 Task: Create a sub task Gather and Analyse Requirements for the task  Fix issue causing incorrect data to be stored in the database in the project TowerLine , assign it to team member softage.10@softage.net and update the status of the sub task to  On Track  , set the priority of the sub task to Low.
Action: Mouse moved to (53, 356)
Screenshot: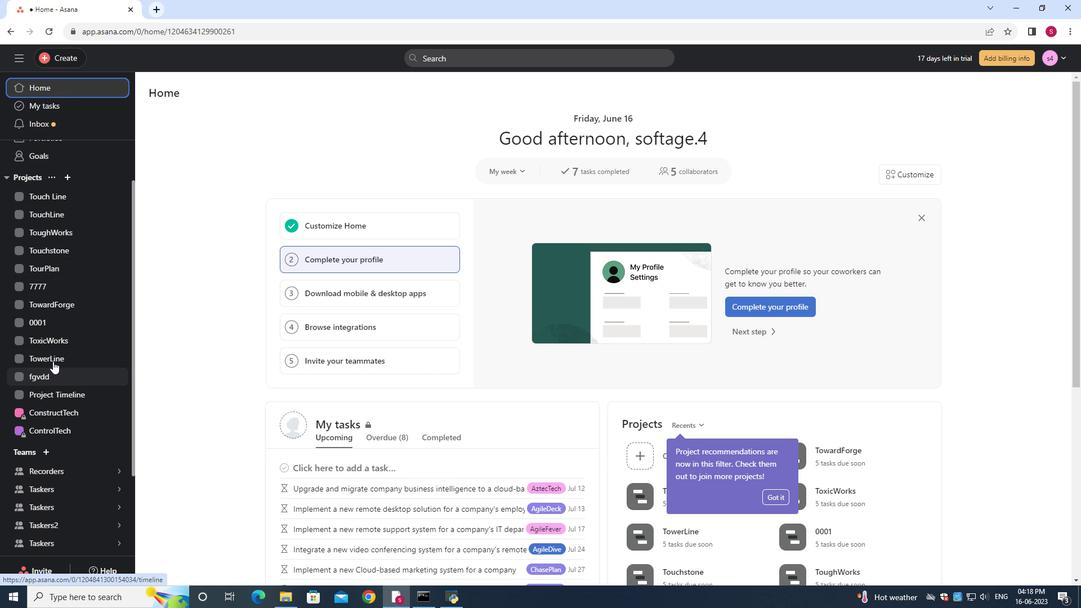 
Action: Mouse pressed left at (53, 356)
Screenshot: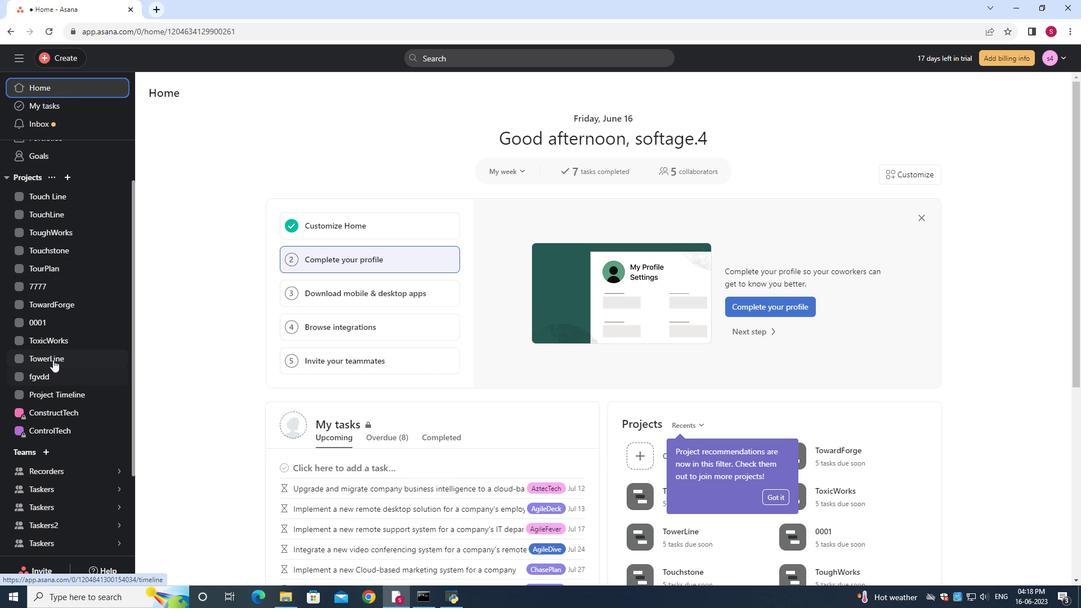 
Action: Mouse moved to (207, 118)
Screenshot: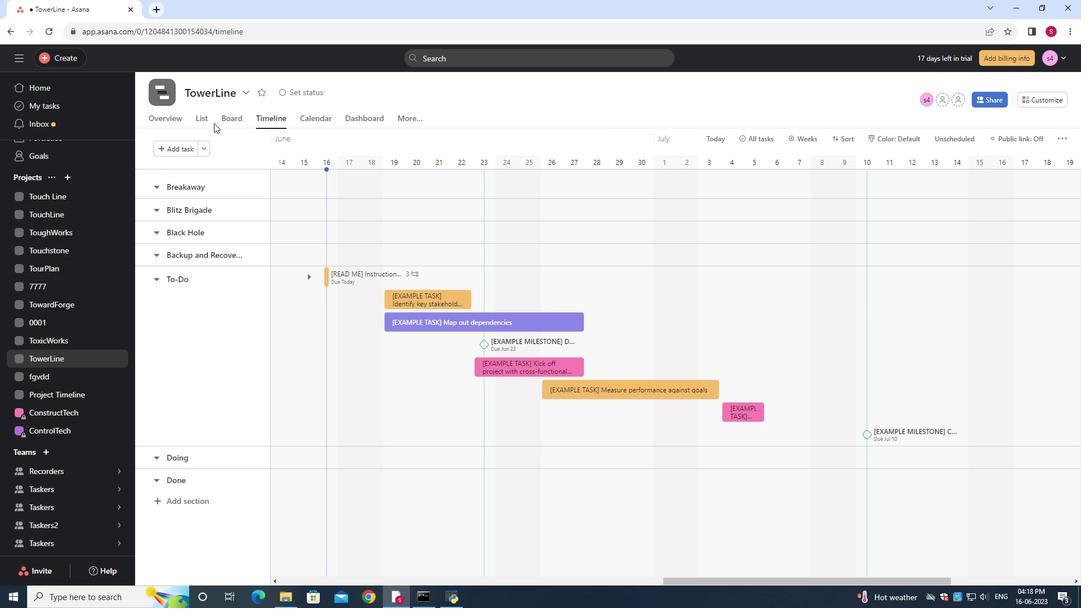 
Action: Mouse pressed left at (207, 118)
Screenshot: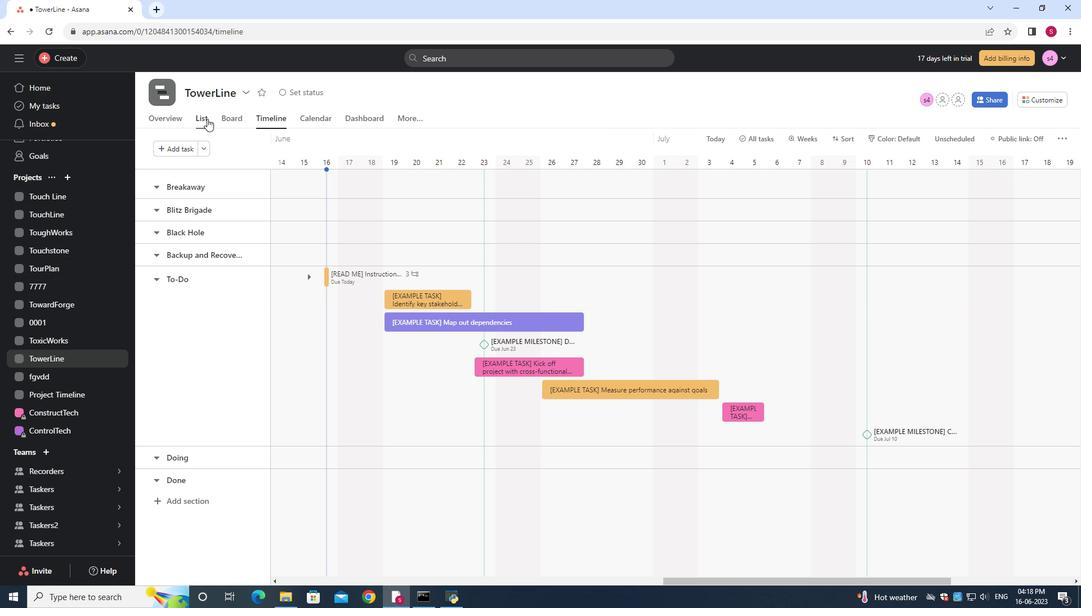 
Action: Mouse moved to (398, 228)
Screenshot: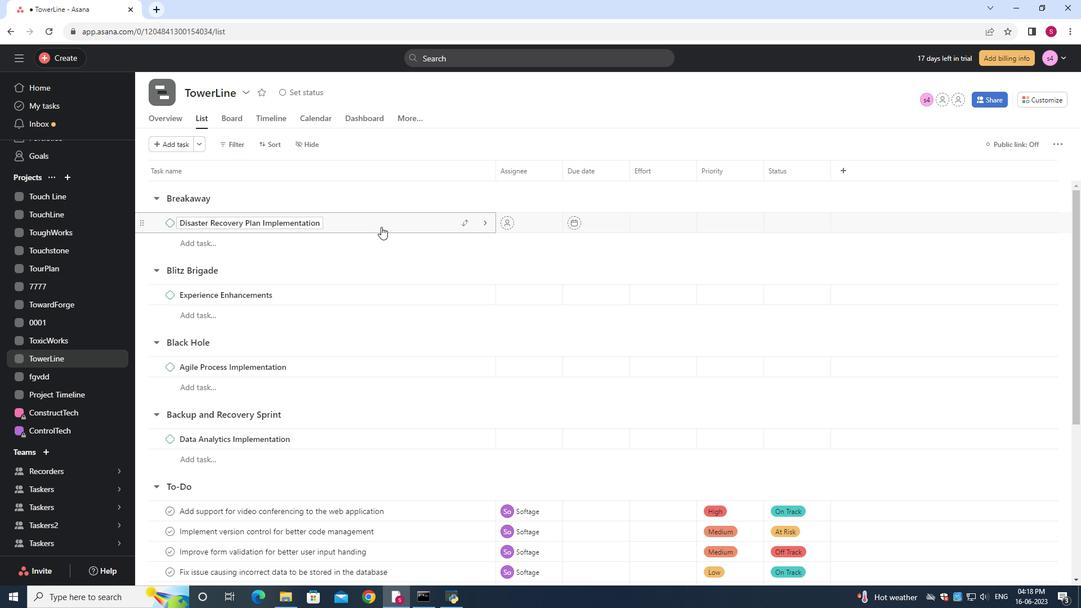 
Action: Mouse scrolled (398, 228) with delta (0, 0)
Screenshot: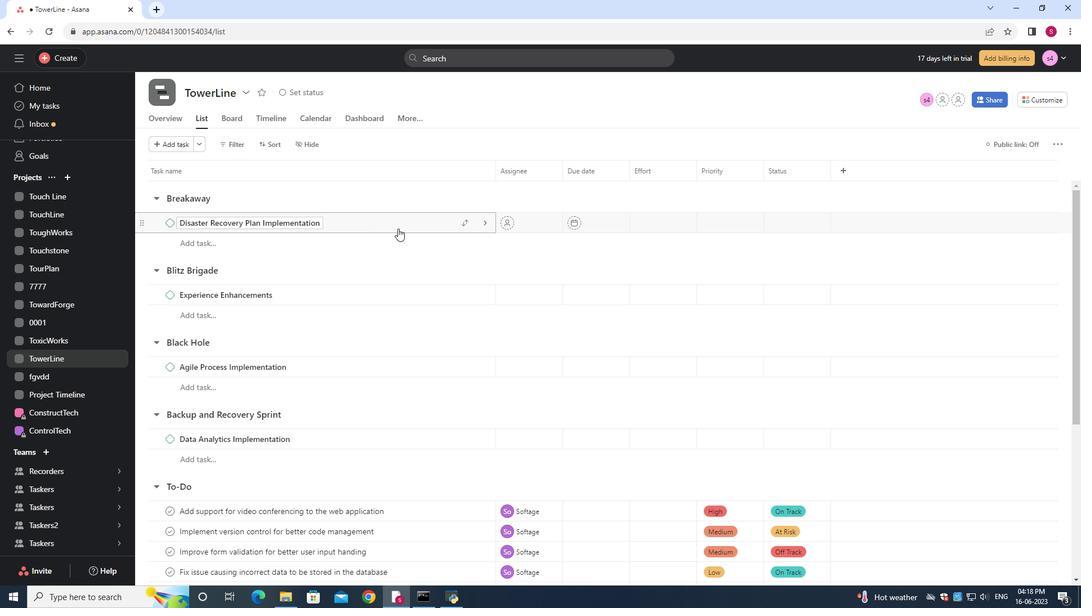 
Action: Mouse scrolled (398, 228) with delta (0, 0)
Screenshot: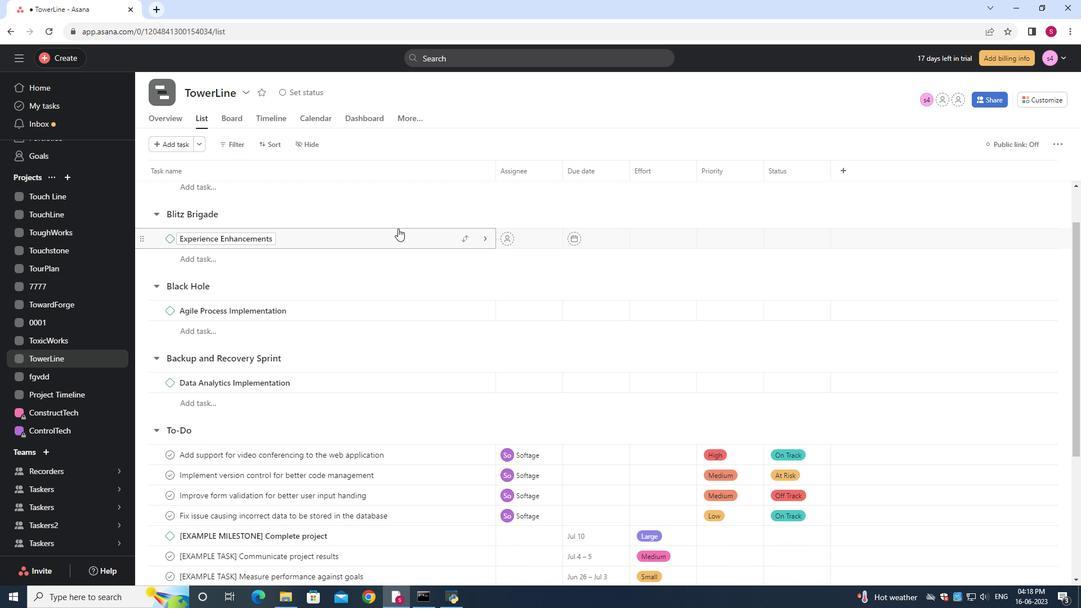
Action: Mouse moved to (484, 459)
Screenshot: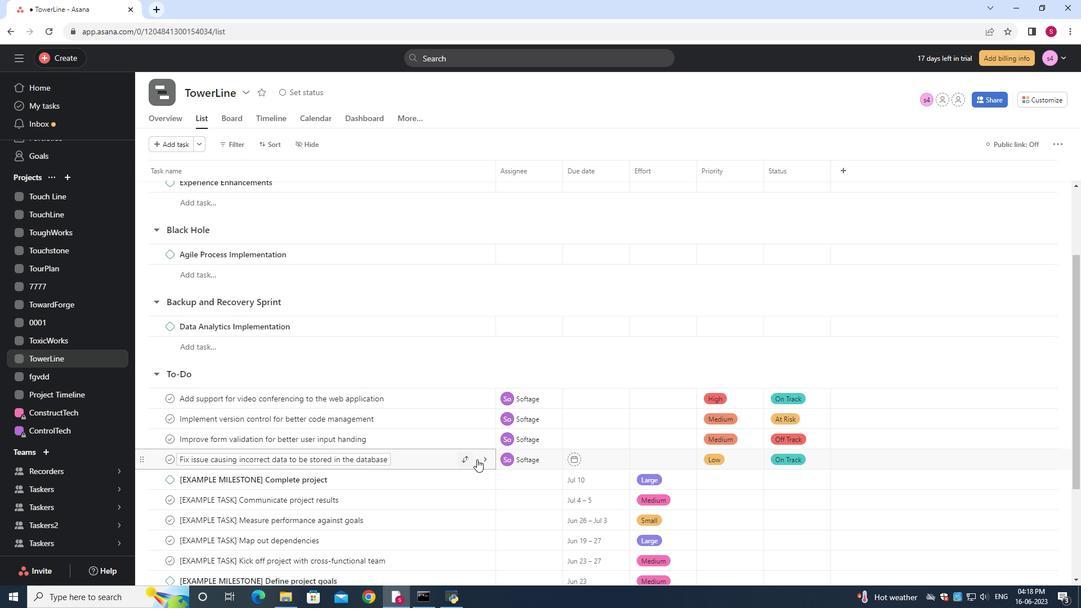 
Action: Mouse pressed left at (484, 459)
Screenshot: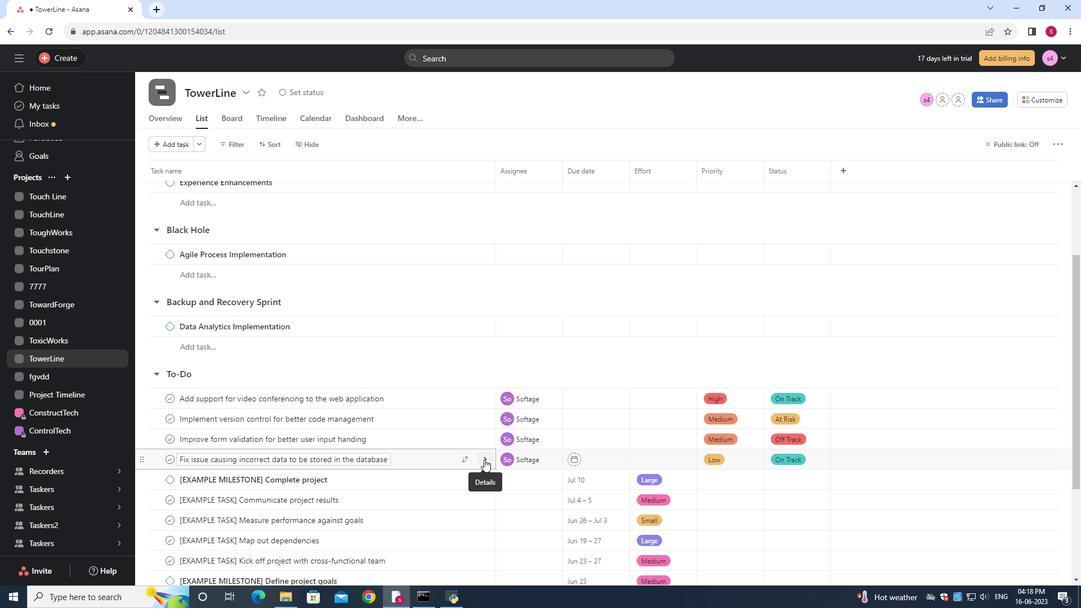 
Action: Mouse moved to (801, 361)
Screenshot: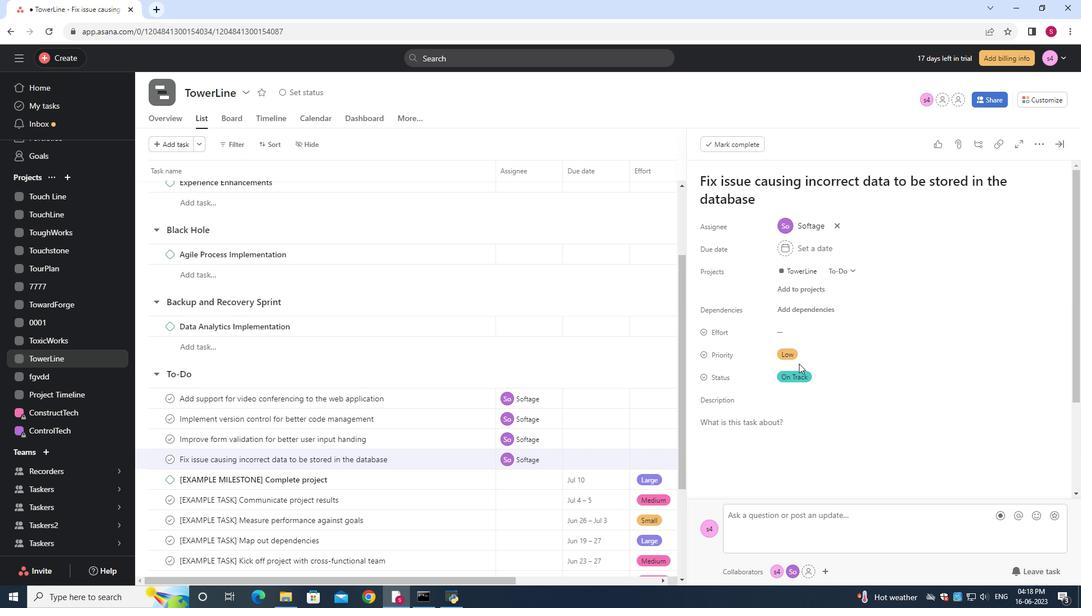 
Action: Mouse scrolled (801, 361) with delta (0, 0)
Screenshot: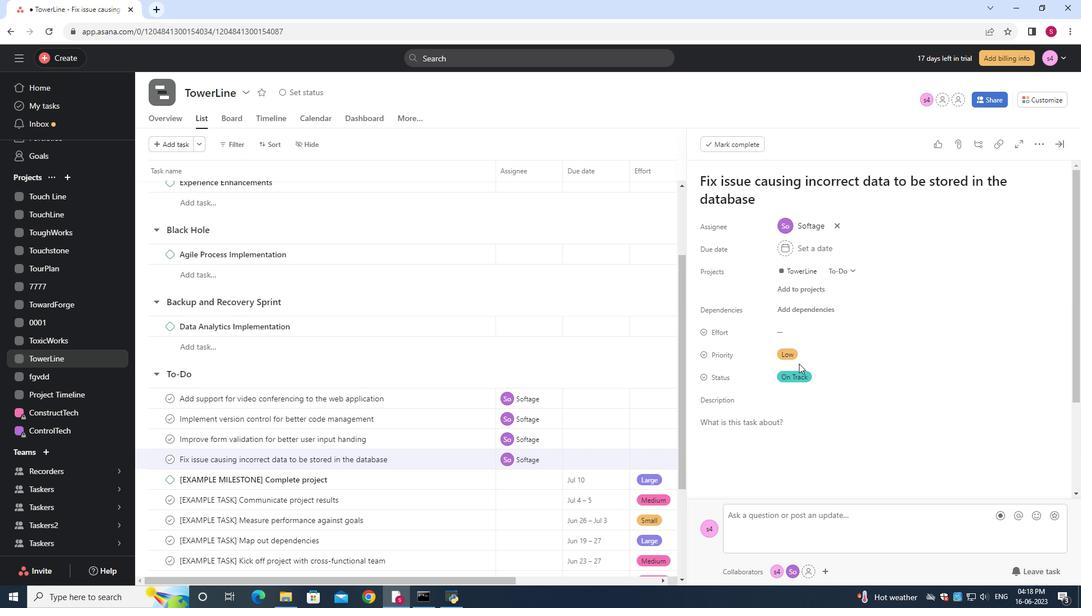 
Action: Mouse moved to (801, 361)
Screenshot: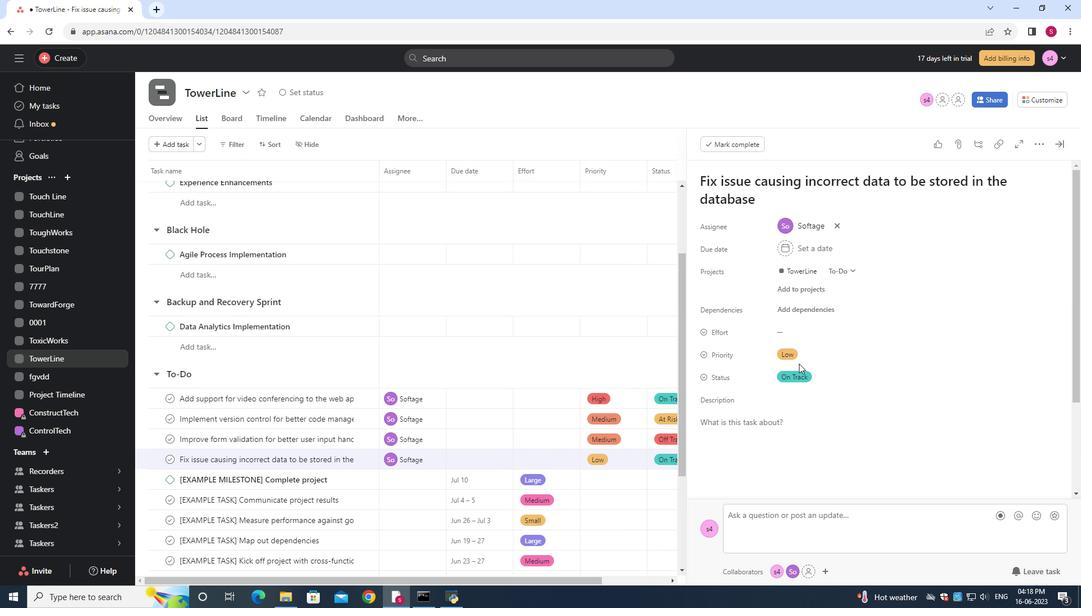 
Action: Mouse scrolled (801, 361) with delta (0, 0)
Screenshot: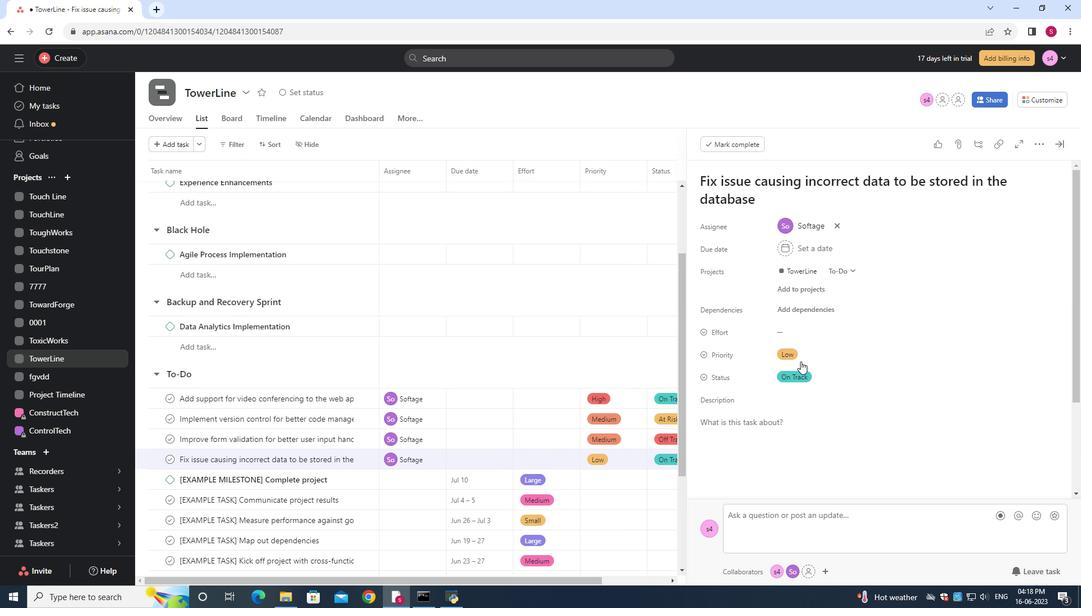 
Action: Mouse moved to (802, 362)
Screenshot: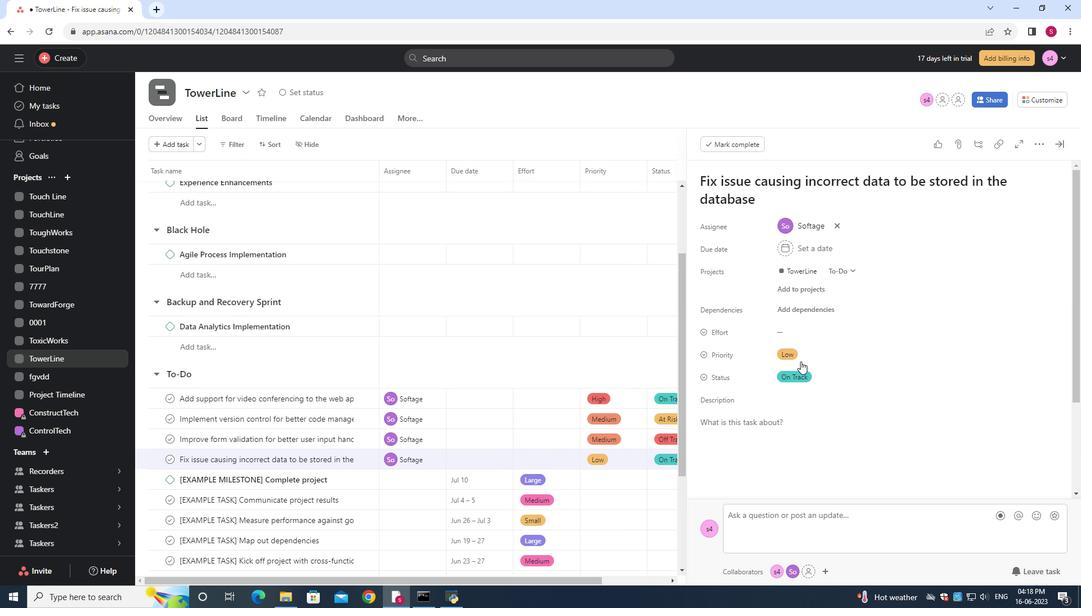 
Action: Mouse scrolled (802, 361) with delta (0, 0)
Screenshot: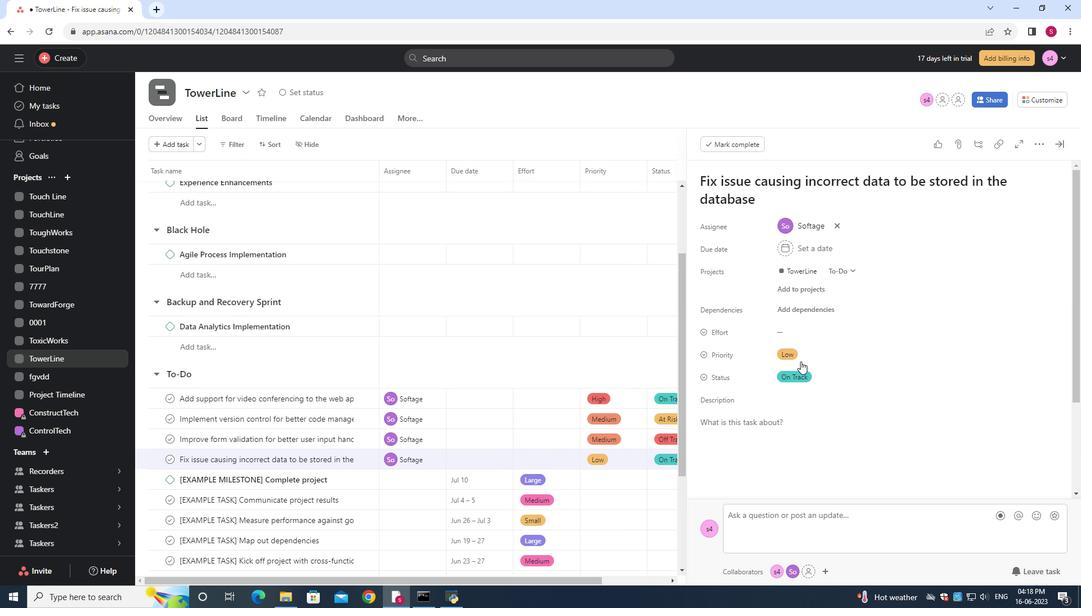 
Action: Mouse moved to (802, 362)
Screenshot: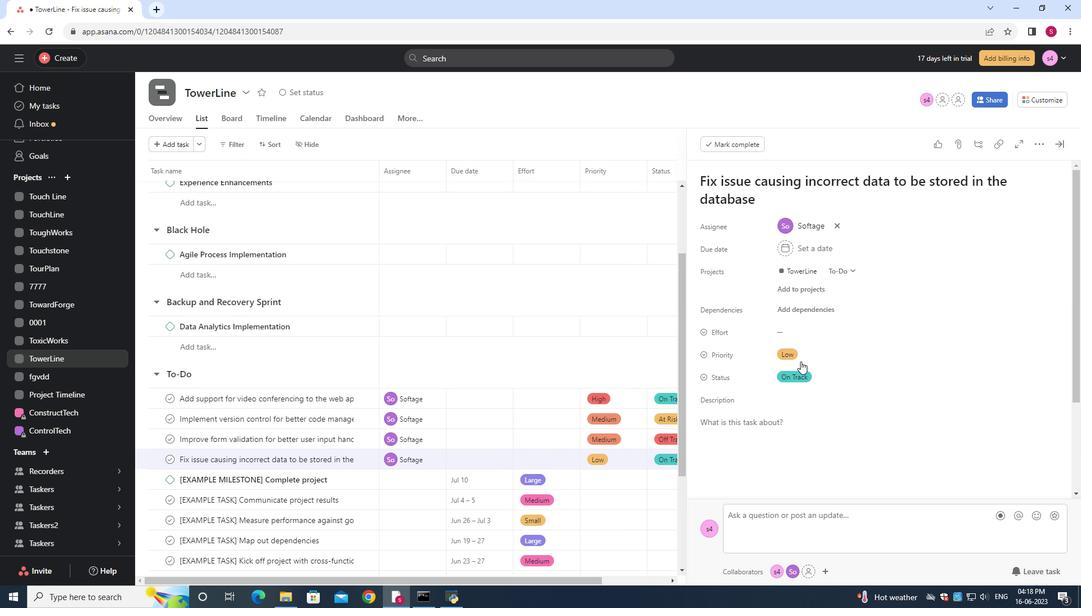 
Action: Mouse scrolled (802, 361) with delta (0, 0)
Screenshot: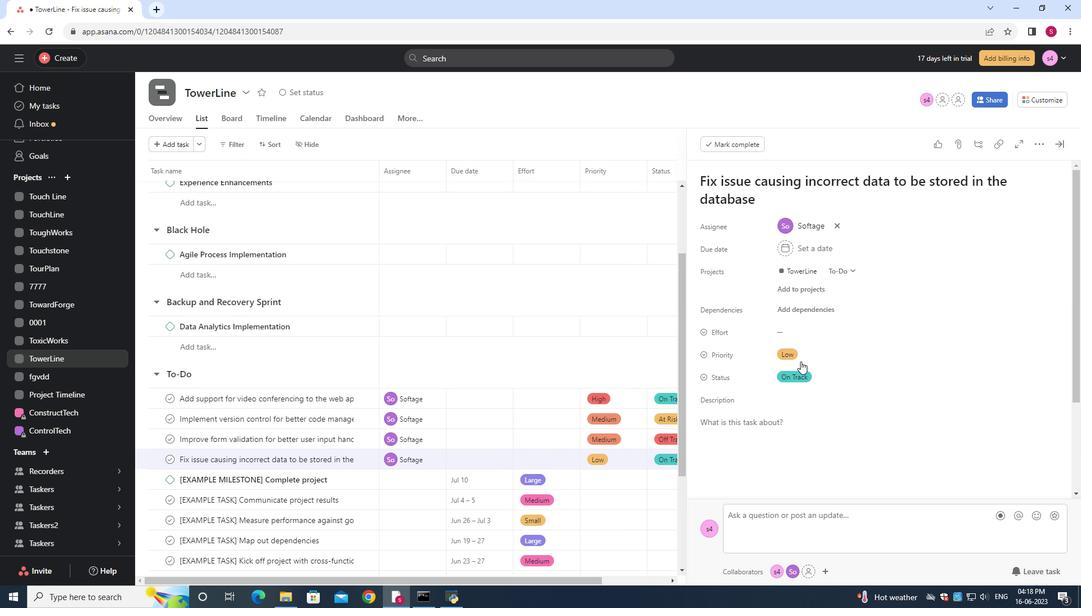
Action: Mouse moved to (726, 412)
Screenshot: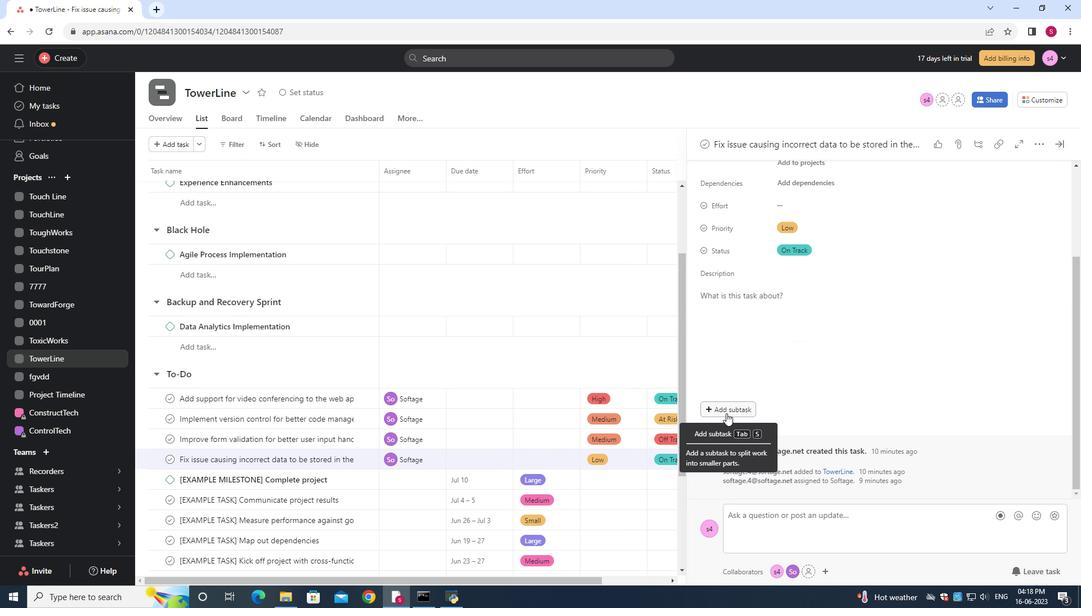 
Action: Mouse pressed left at (726, 412)
Screenshot: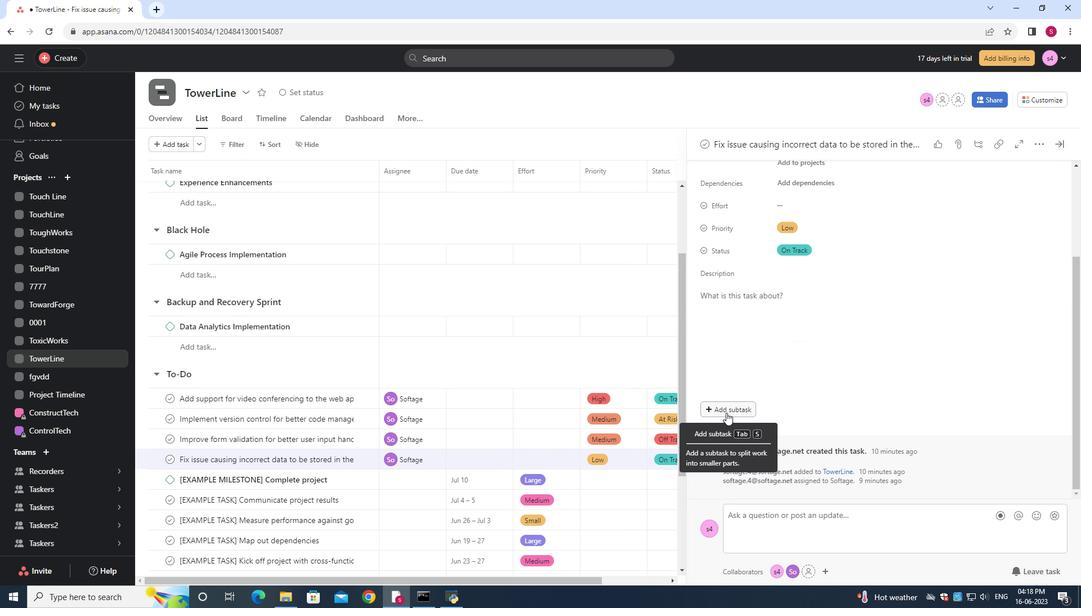 
Action: Mouse moved to (738, 384)
Screenshot: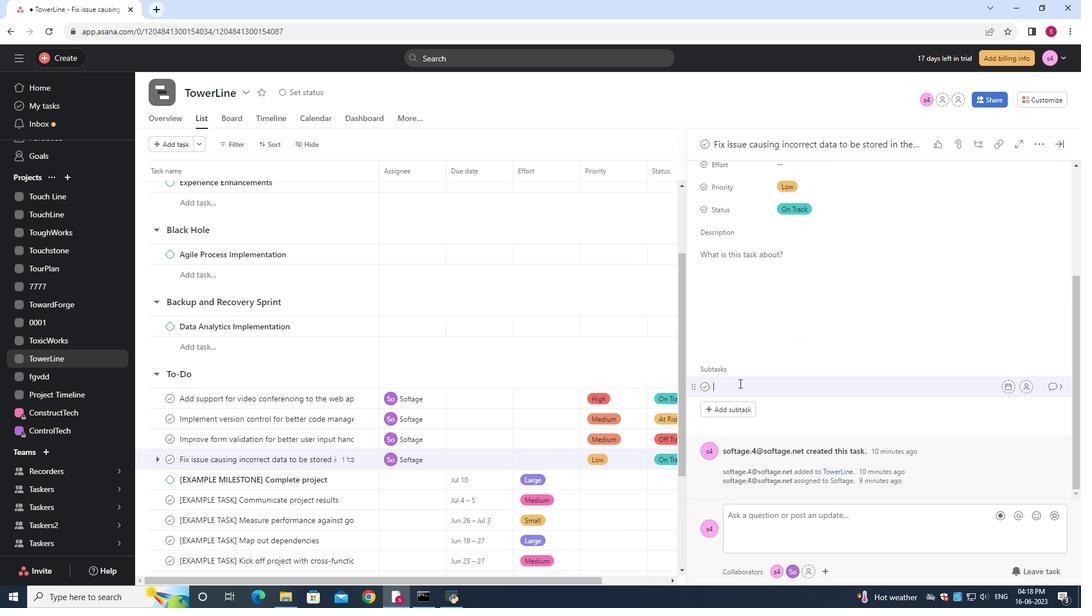 
Action: Key pressed <Key.shift>Gather<Key.space>and<Key.space><Key.shift>Analyse<Key.space><Key.shift><Key.shift>Requirements
Screenshot: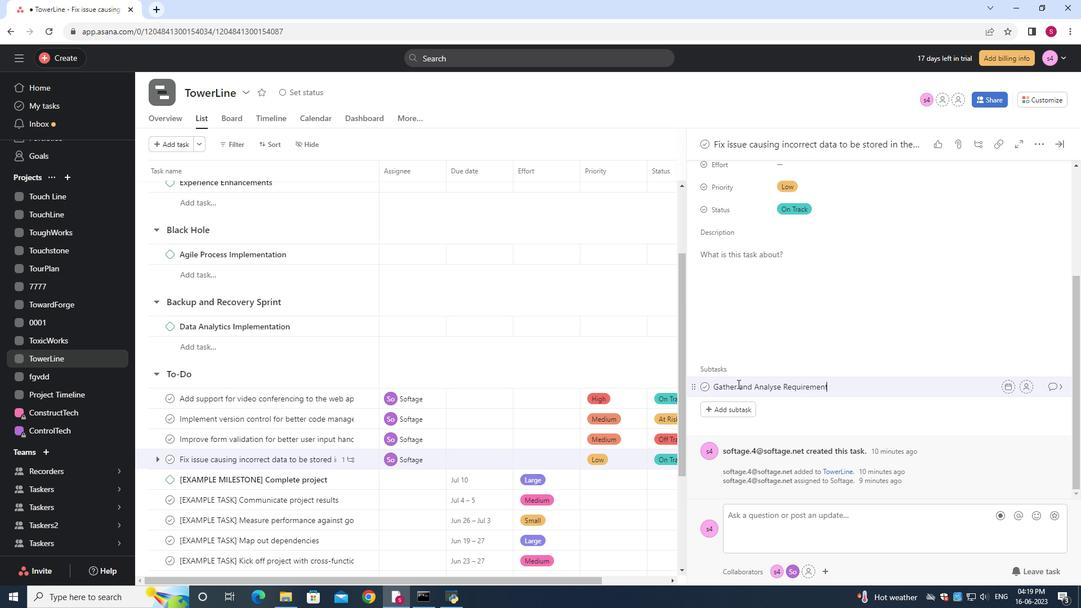 
Action: Mouse moved to (1020, 387)
Screenshot: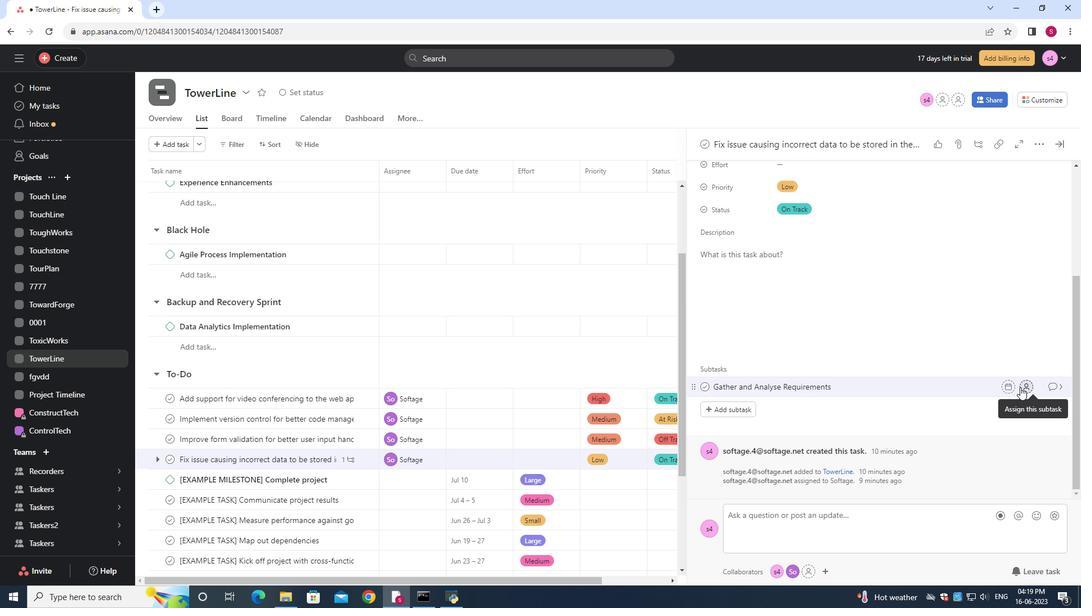 
Action: Mouse pressed left at (1020, 387)
Screenshot: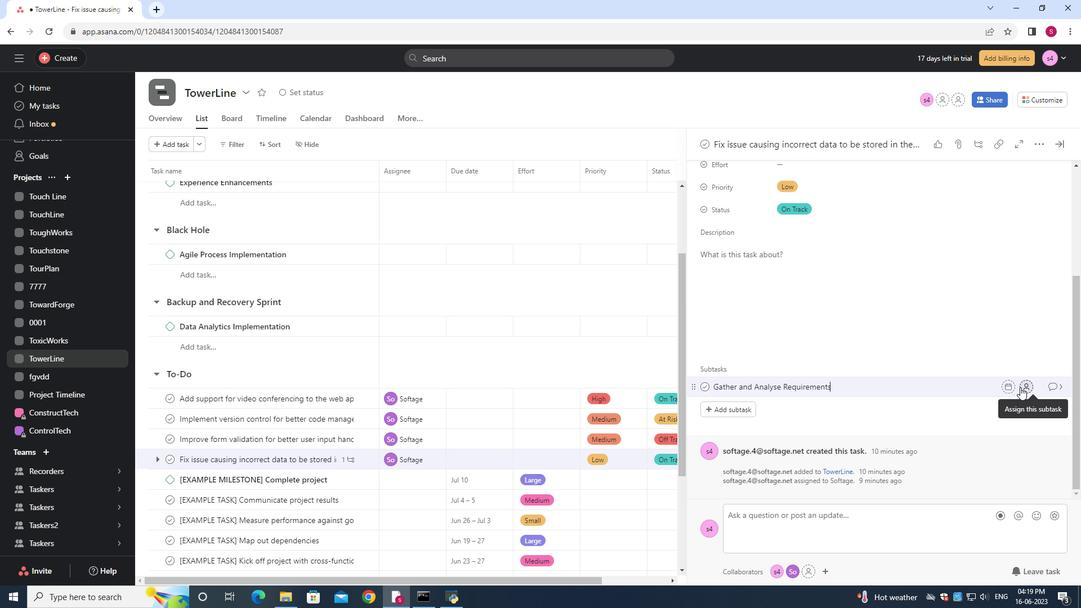 
Action: Mouse moved to (873, 436)
Screenshot: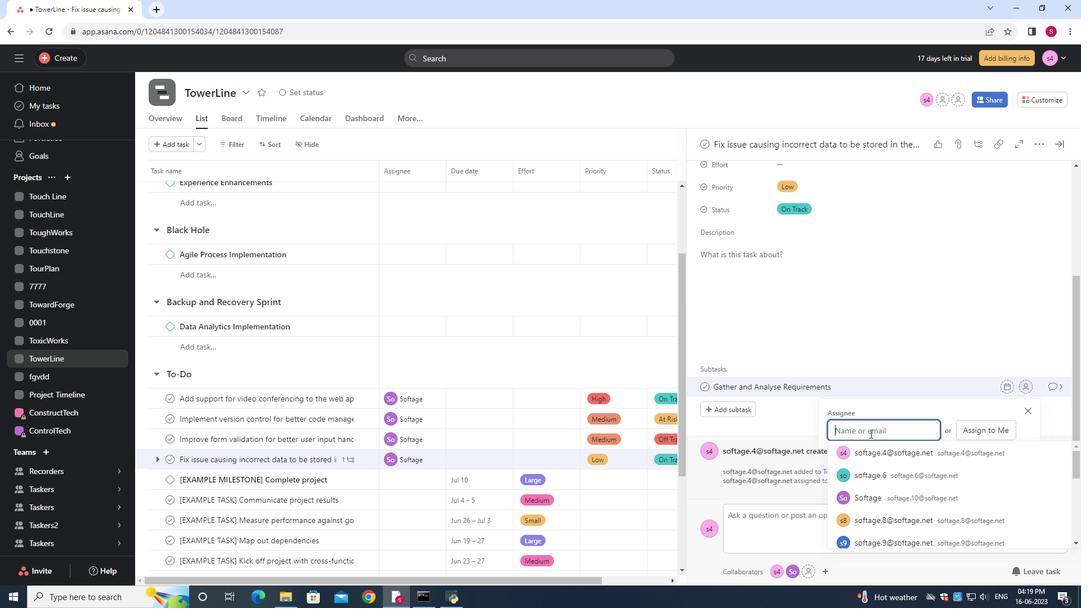 
Action: Key pressed softage.10<Key.shift>@softage.net
Screenshot: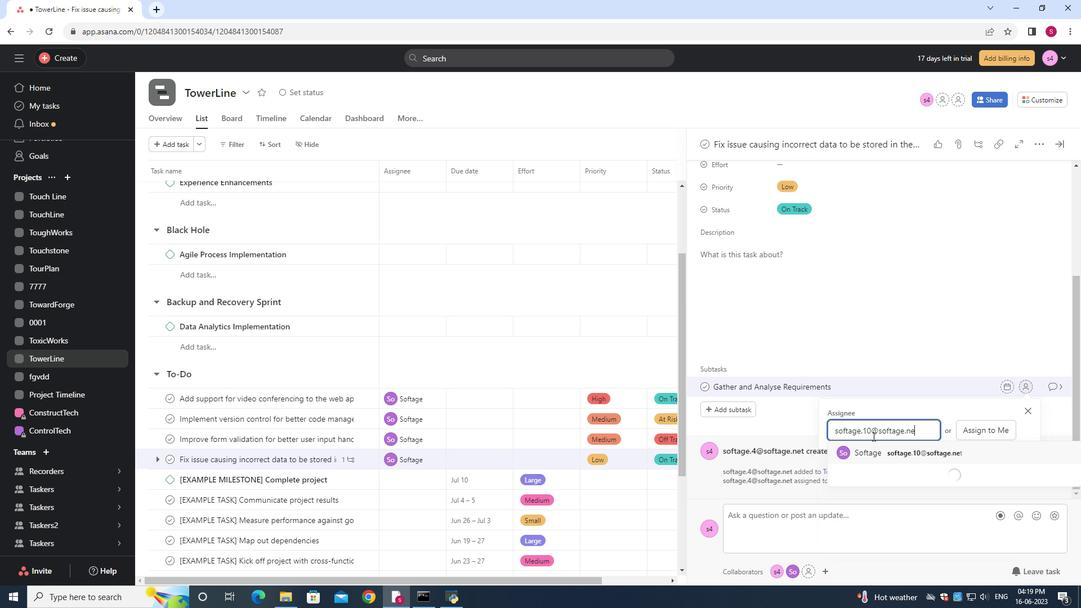 
Action: Mouse moved to (907, 452)
Screenshot: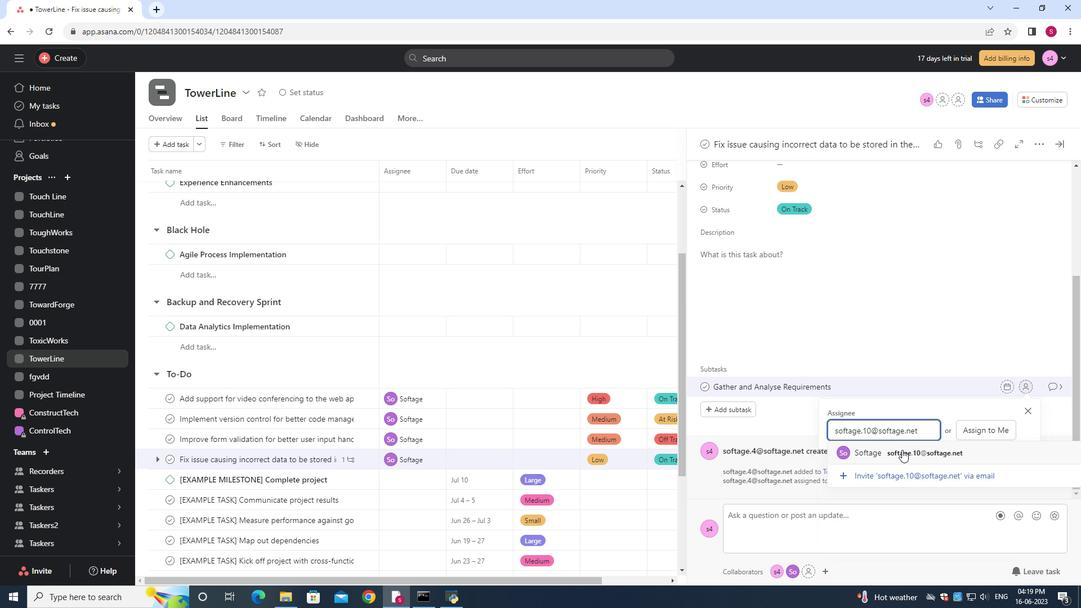 
Action: Mouse pressed left at (907, 452)
Screenshot: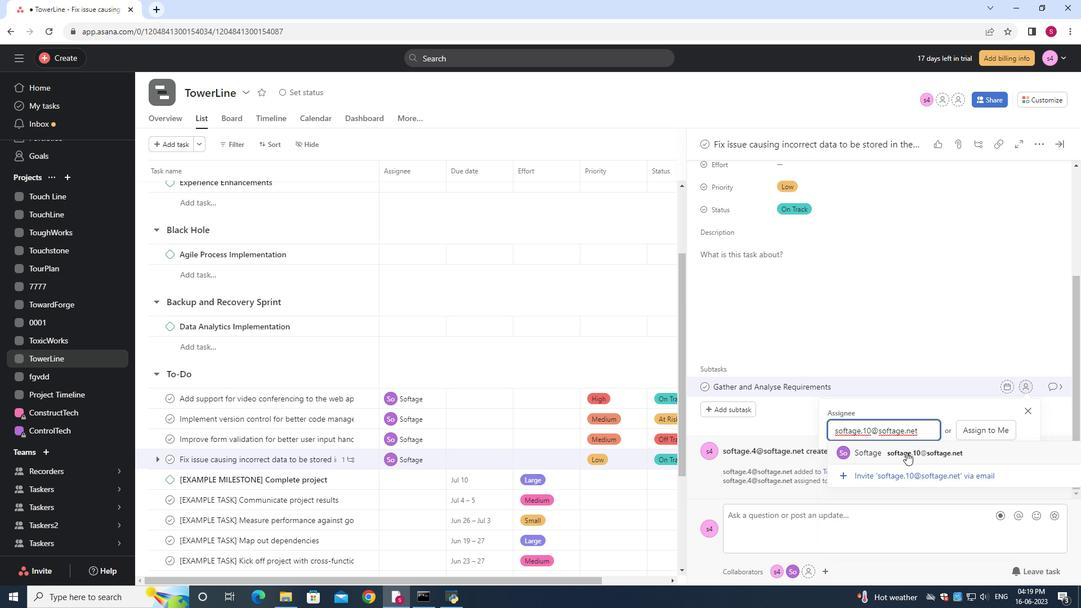 
Action: Mouse moved to (1056, 385)
Screenshot: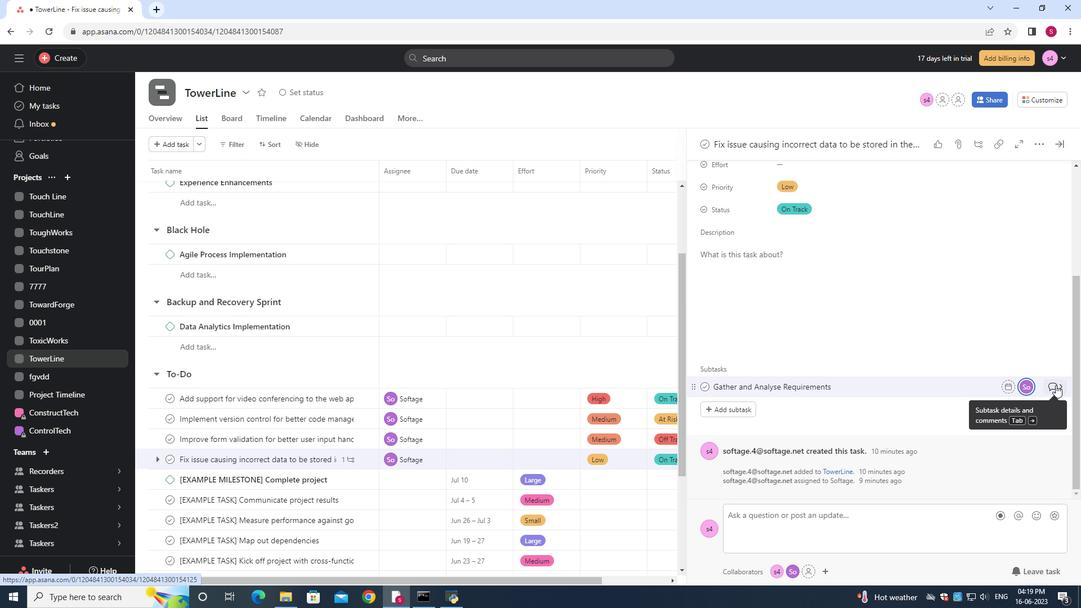 
Action: Mouse pressed left at (1056, 385)
Screenshot: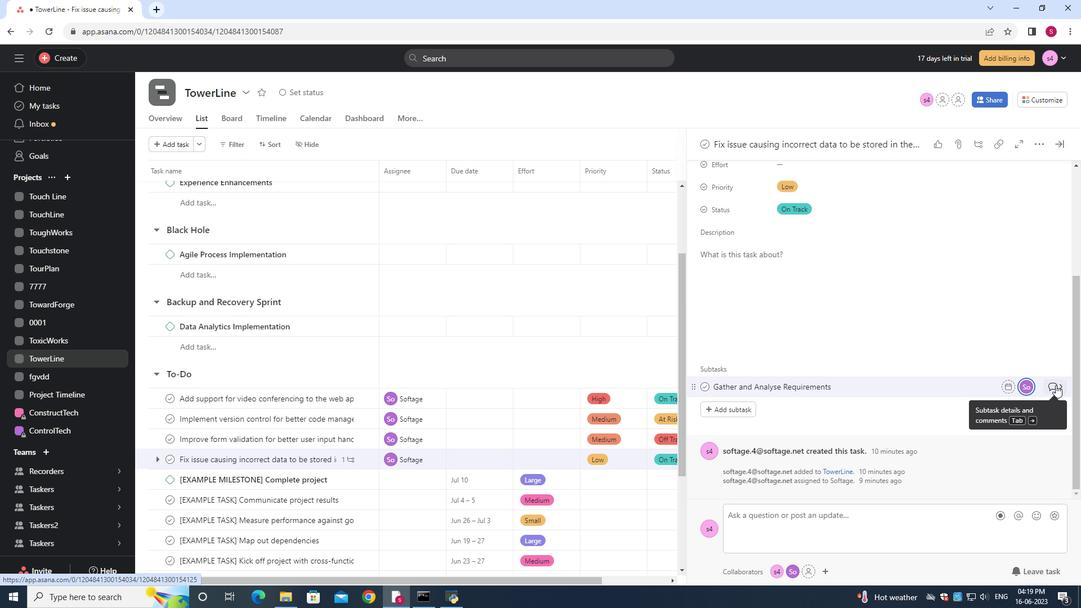 
Action: Mouse moved to (747, 305)
Screenshot: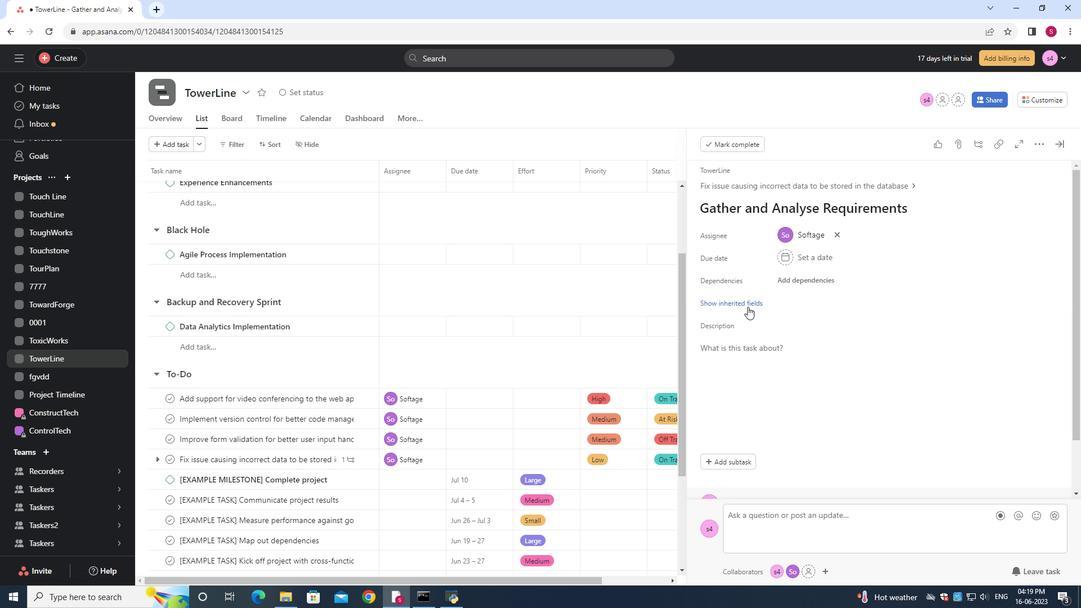 
Action: Mouse pressed left at (747, 305)
Screenshot: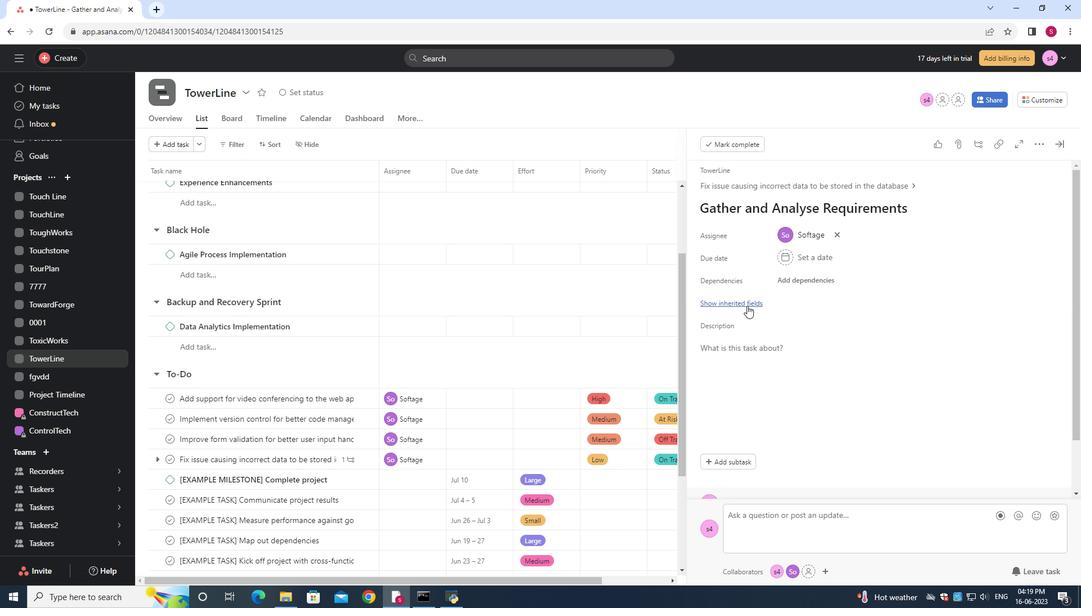
Action: Mouse moved to (778, 370)
Screenshot: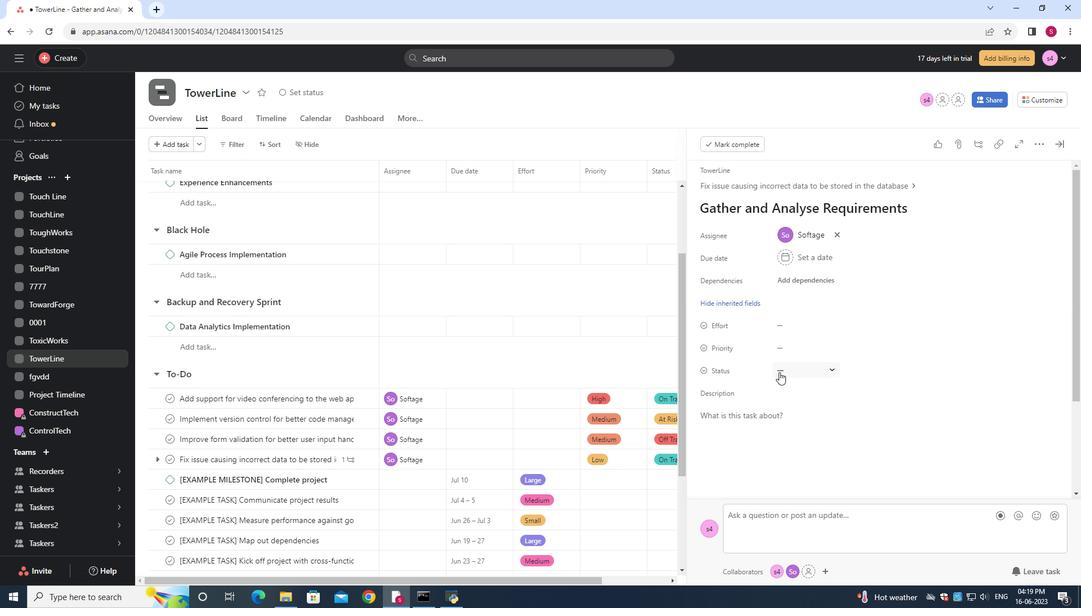 
Action: Mouse pressed left at (778, 370)
Screenshot: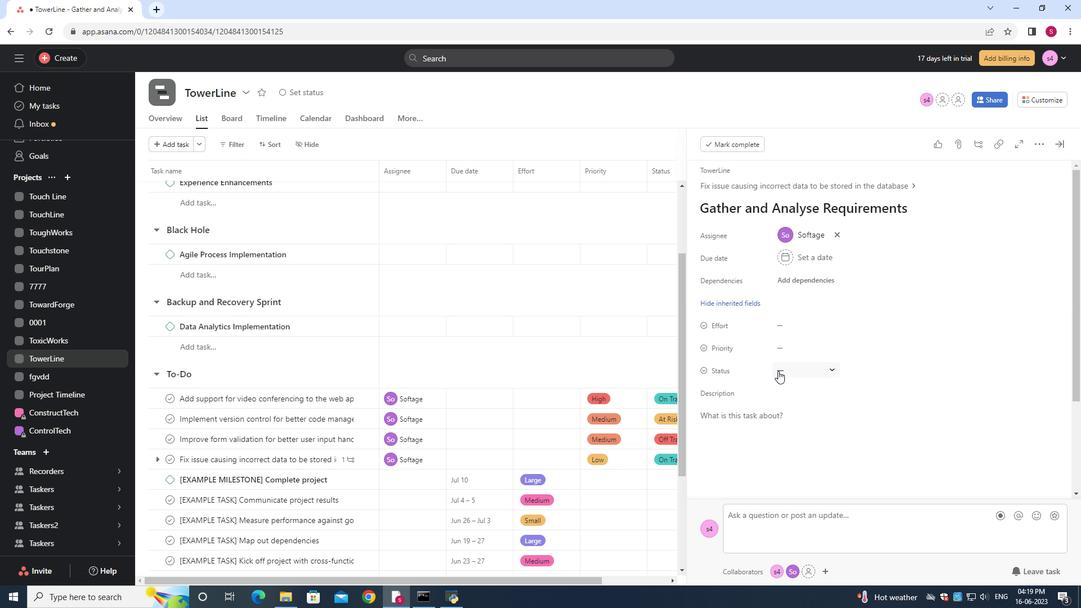 
Action: Mouse moved to (816, 410)
Screenshot: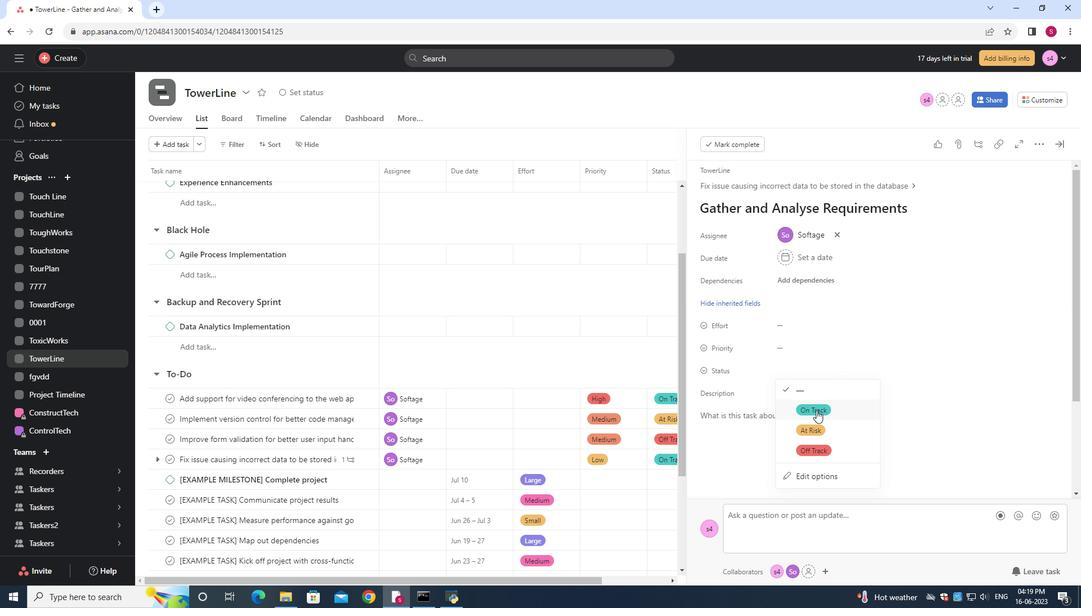 
Action: Mouse pressed left at (816, 410)
Screenshot: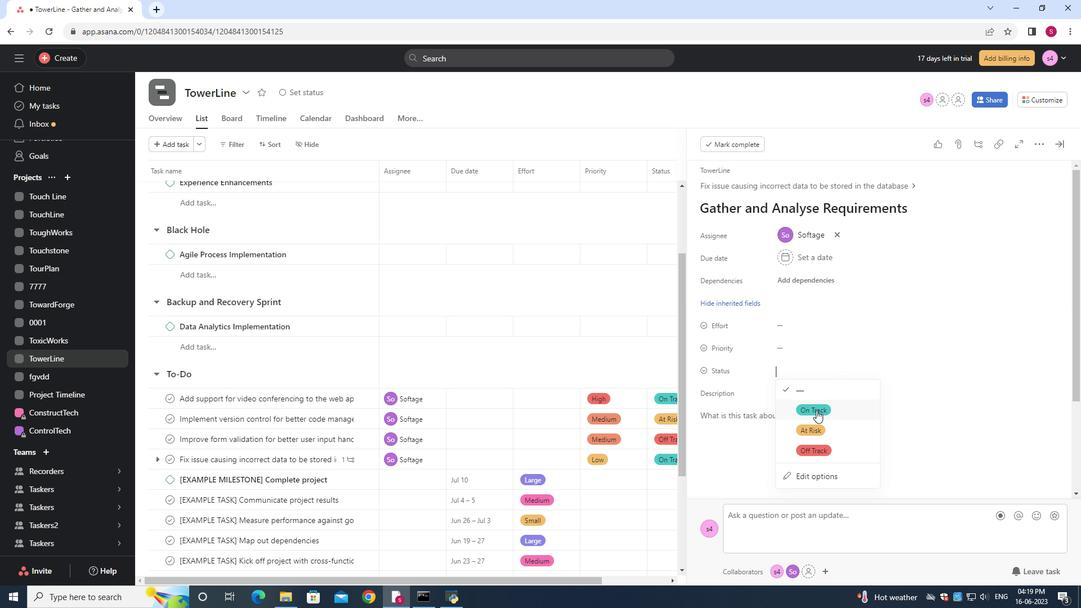 
Action: Mouse moved to (787, 348)
Screenshot: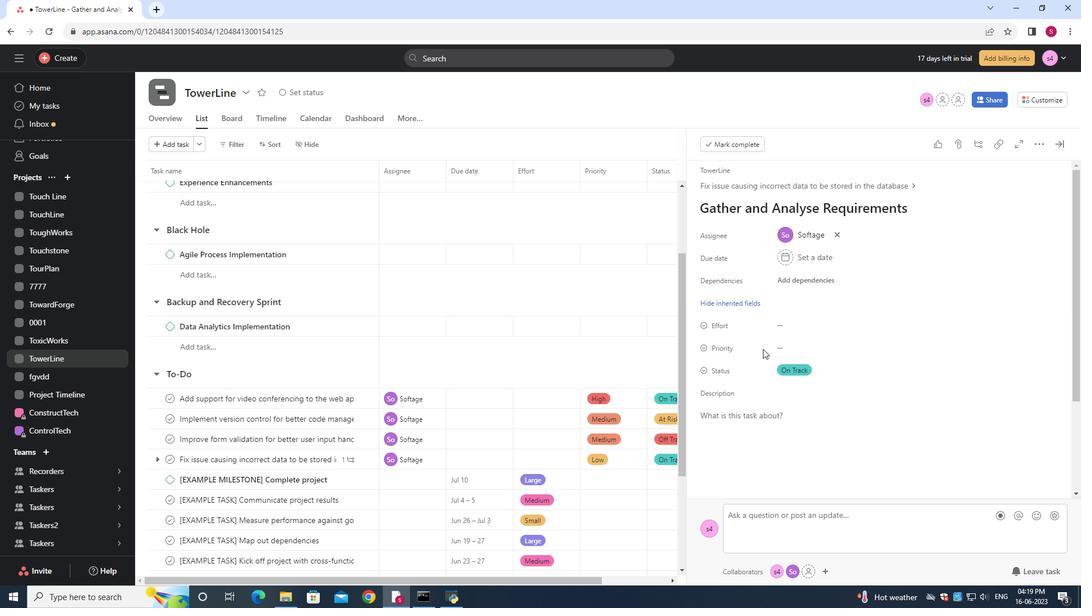 
Action: Mouse pressed left at (787, 348)
Screenshot: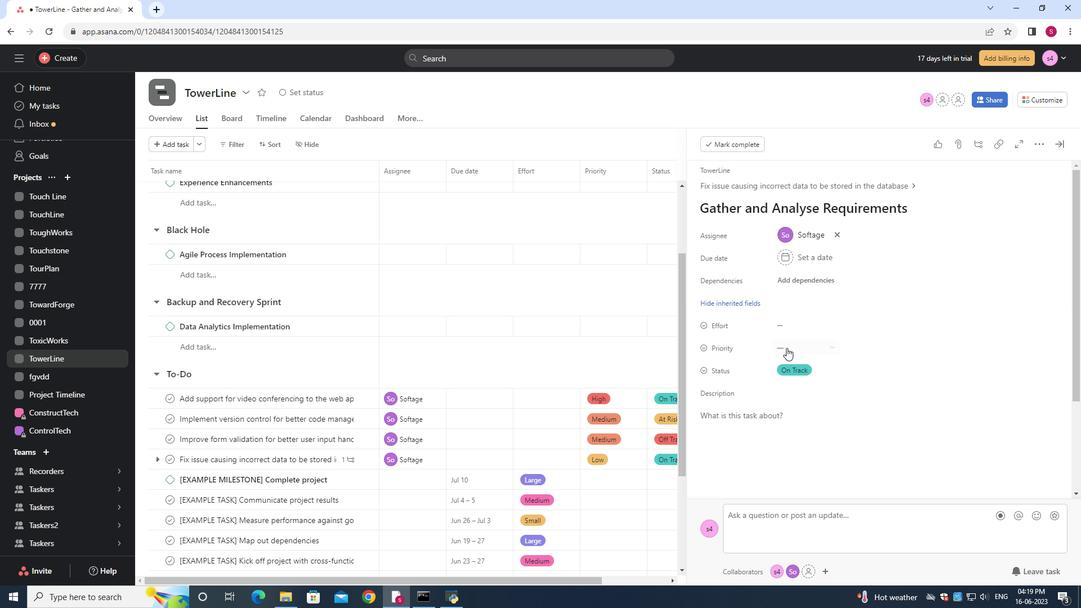 
Action: Mouse moved to (807, 427)
Screenshot: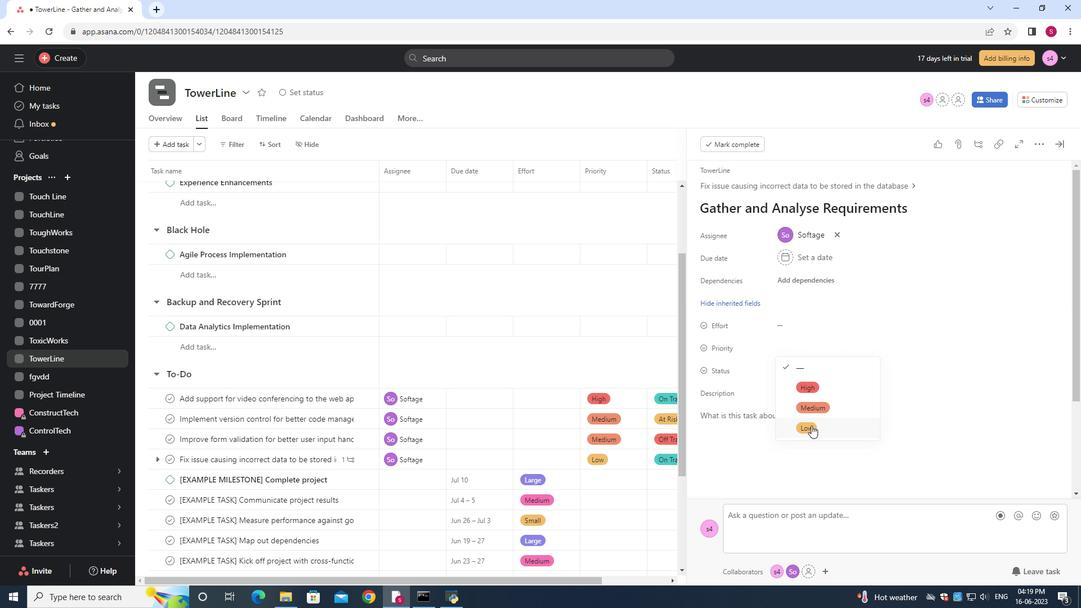 
Action: Mouse pressed left at (807, 427)
Screenshot: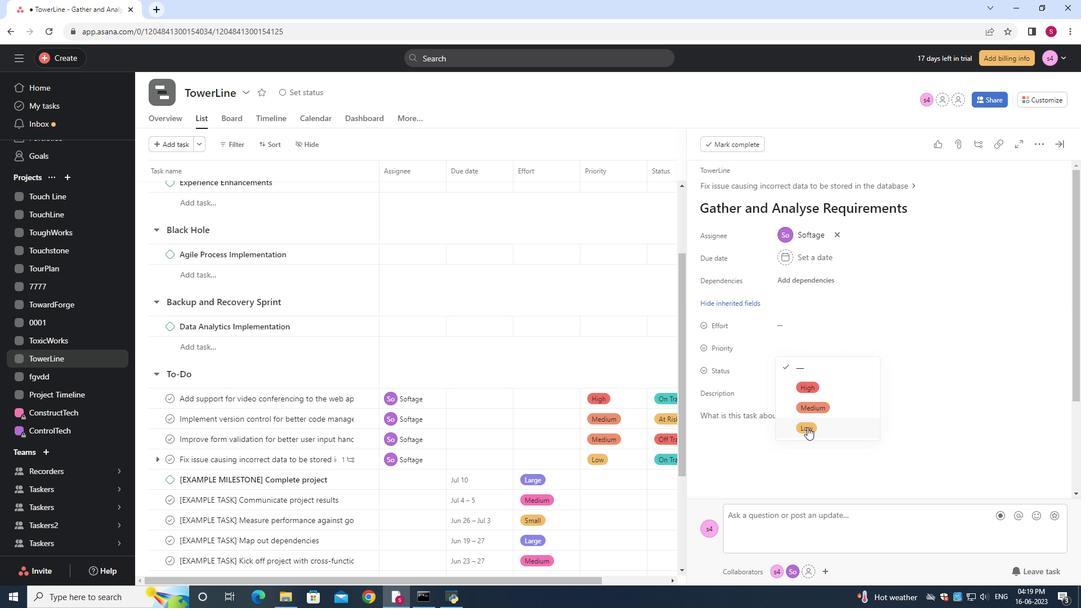 
Action: Mouse moved to (817, 356)
Screenshot: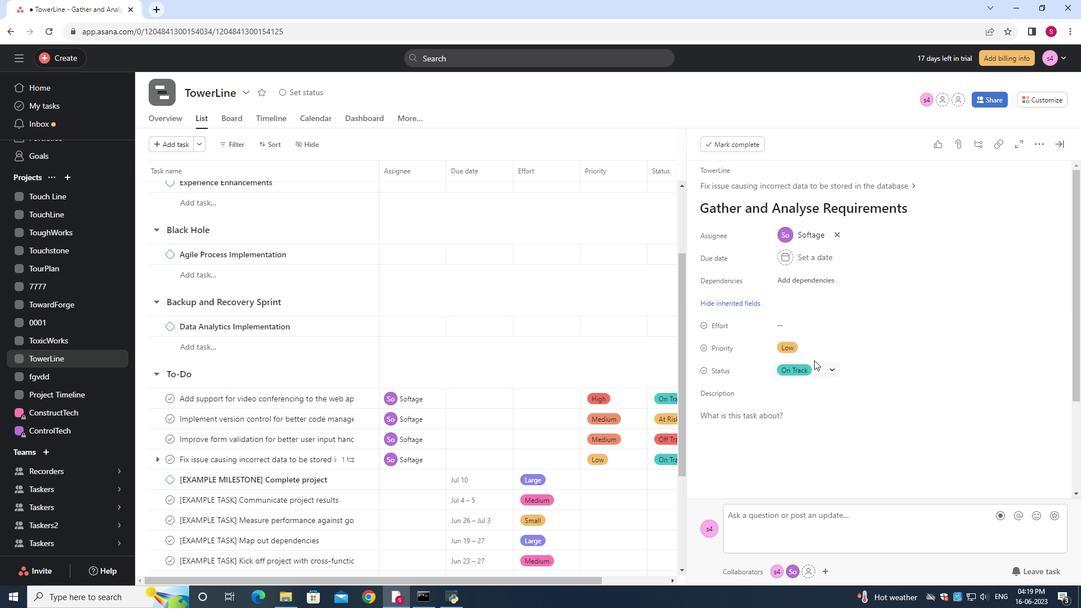 
